 Task: Look for space in Arris, Algeria from 2nd June, 2023 to 15th June, 2023 for 2 adults and 1 pet in price range Rs.10000 to Rs.15000. Place can be entire place with 1  bedroom having 1 bed and 1 bathroom. Property type can be house, flat, hotel. Booking option can be shelf check-in. Required host language is .
Action: Mouse moved to (389, 79)
Screenshot: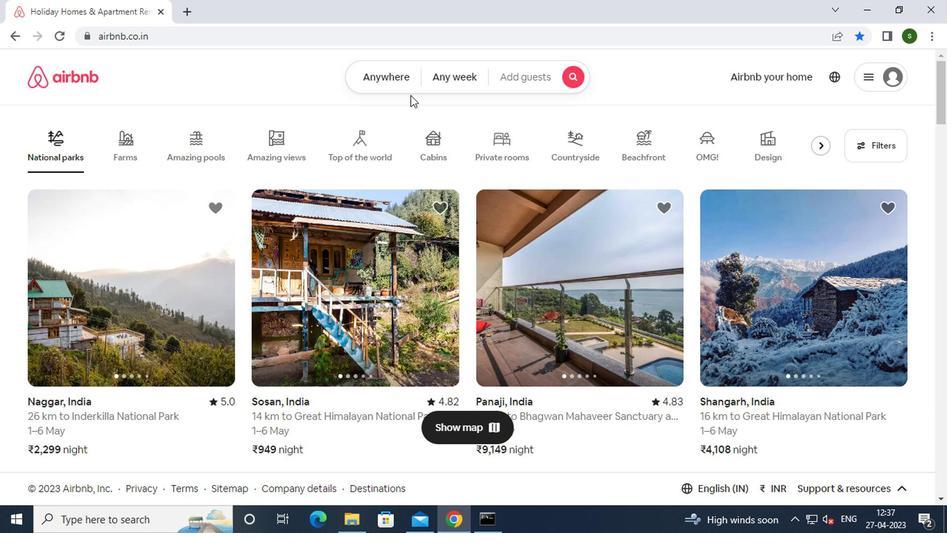 
Action: Mouse pressed left at (389, 79)
Screenshot: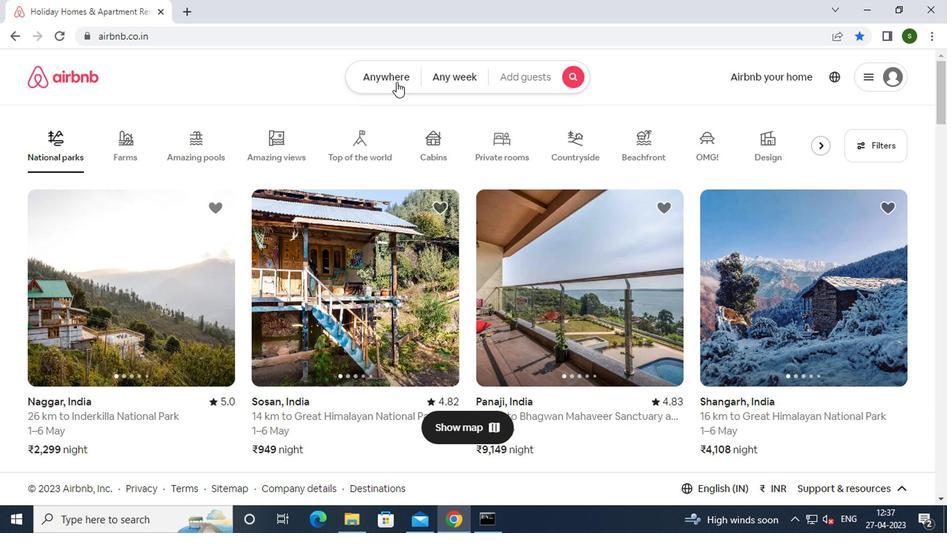 
Action: Mouse moved to (306, 137)
Screenshot: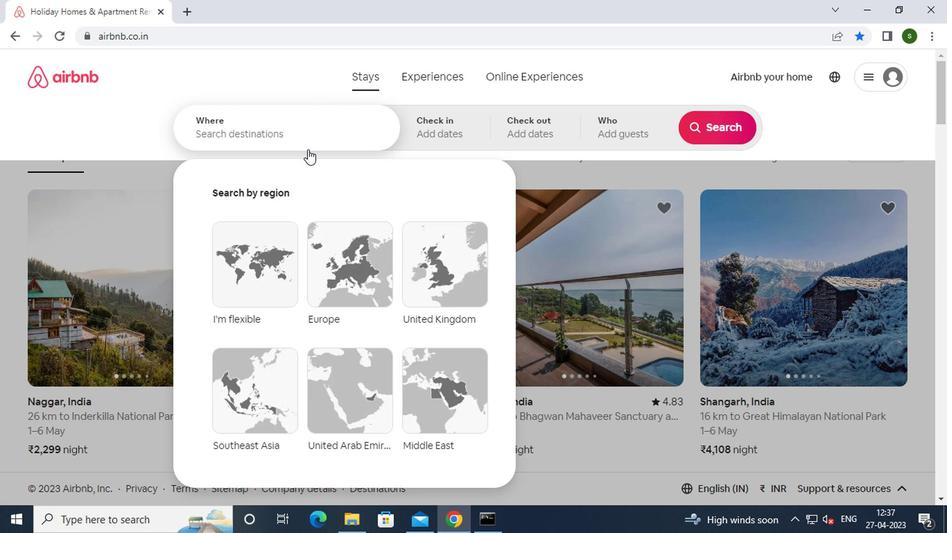 
Action: Mouse pressed left at (306, 137)
Screenshot: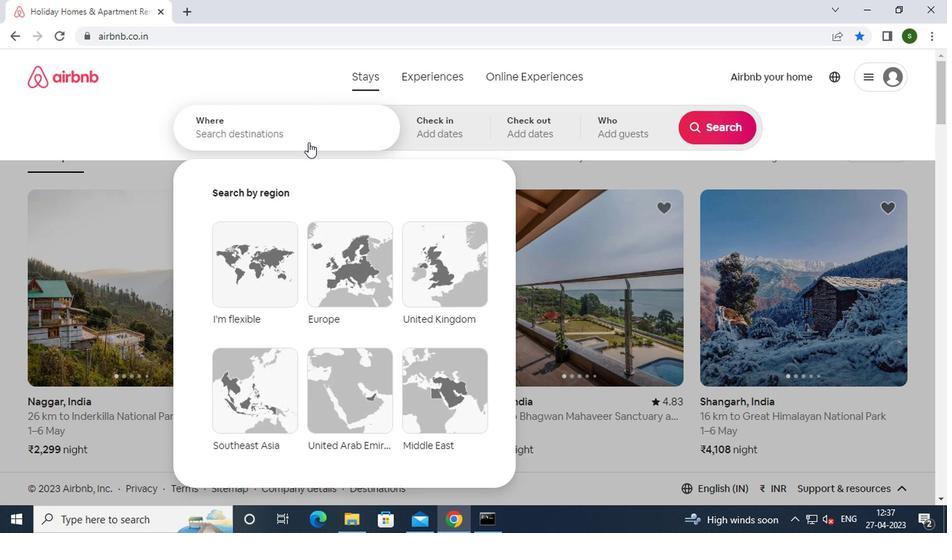 
Action: Key pressed a<Key.caps_lock>rris,
Screenshot: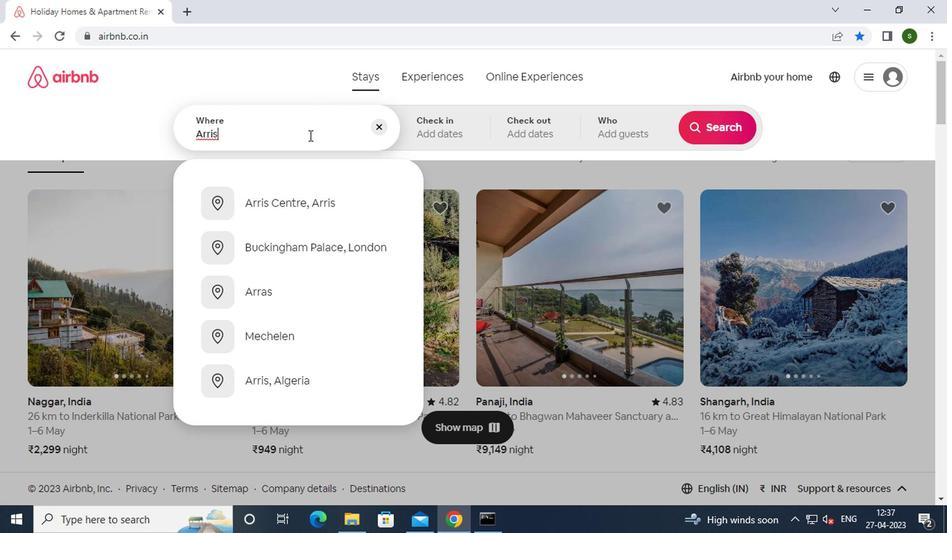 
Action: Mouse moved to (307, 201)
Screenshot: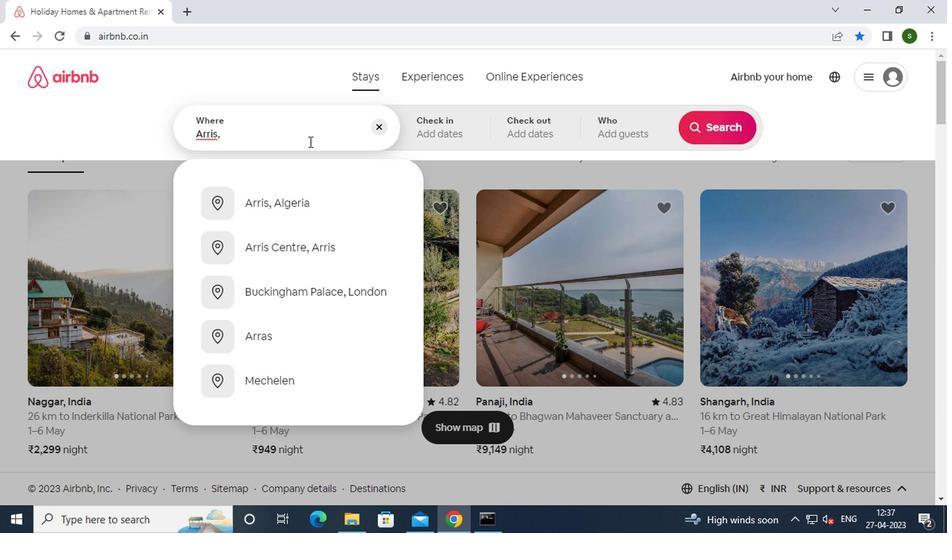 
Action: Mouse pressed left at (307, 201)
Screenshot: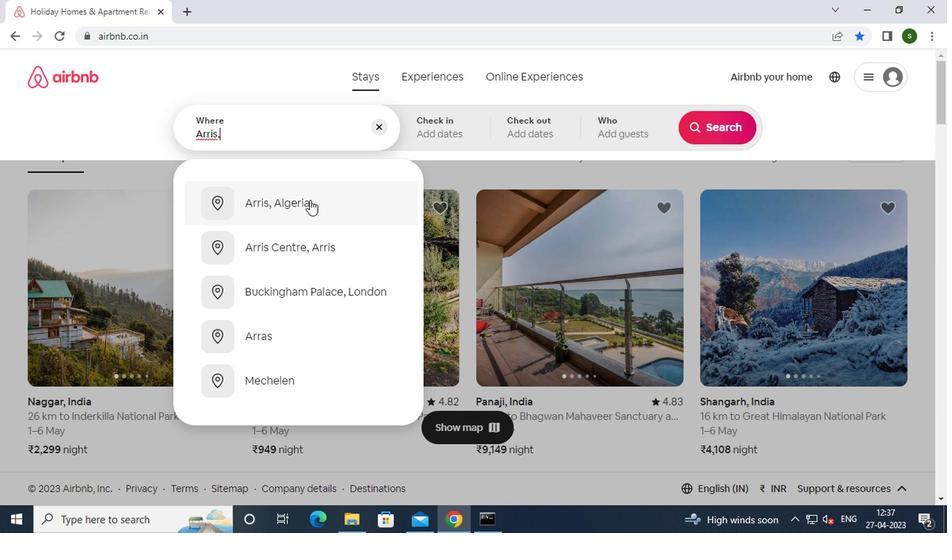
Action: Mouse moved to (705, 246)
Screenshot: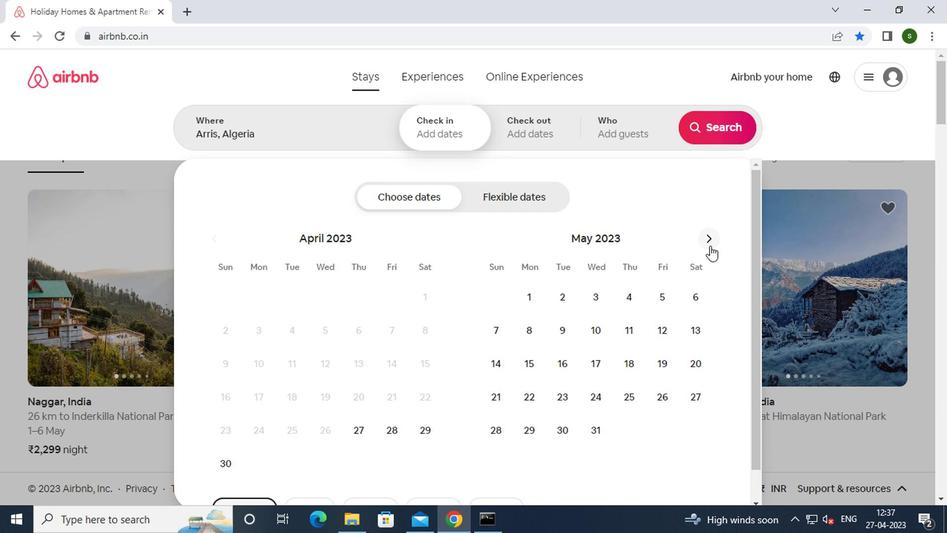 
Action: Mouse pressed left at (705, 246)
Screenshot: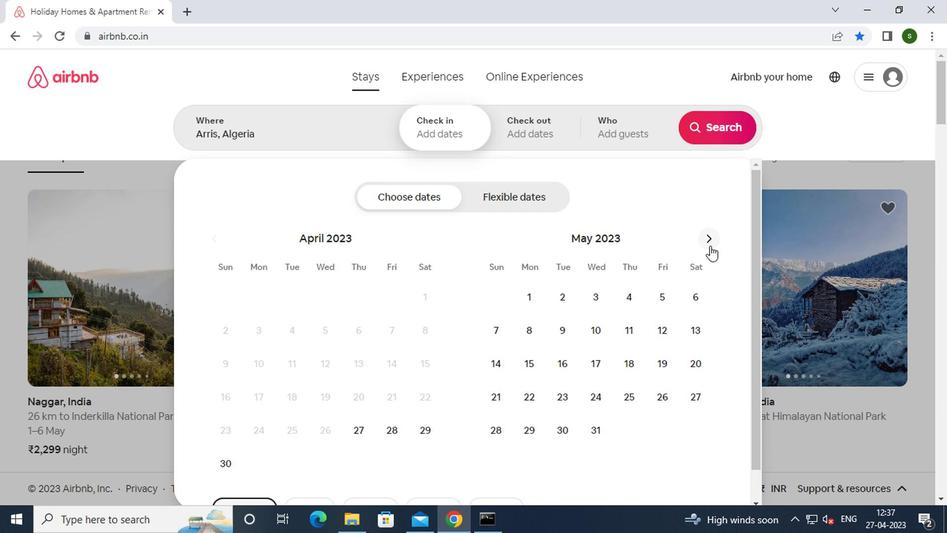 
Action: Mouse moved to (654, 295)
Screenshot: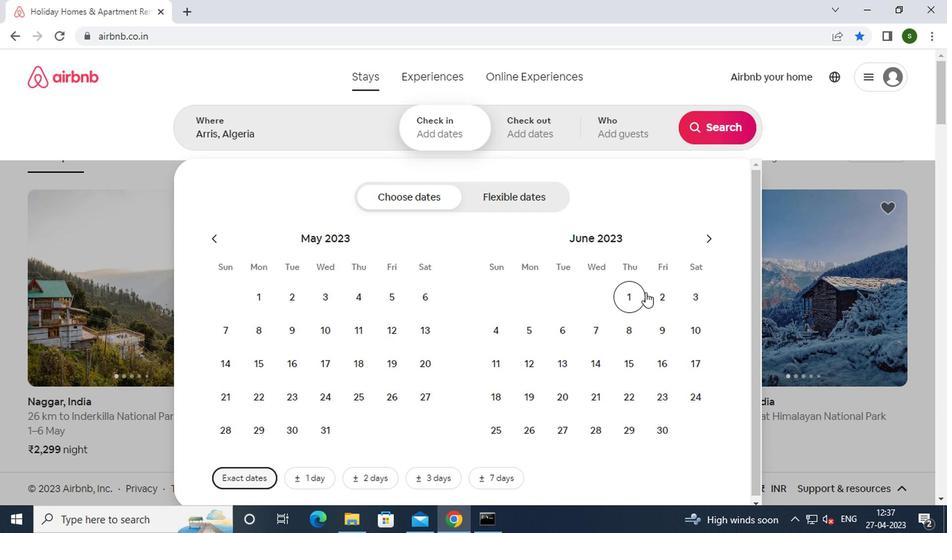 
Action: Mouse pressed left at (654, 295)
Screenshot: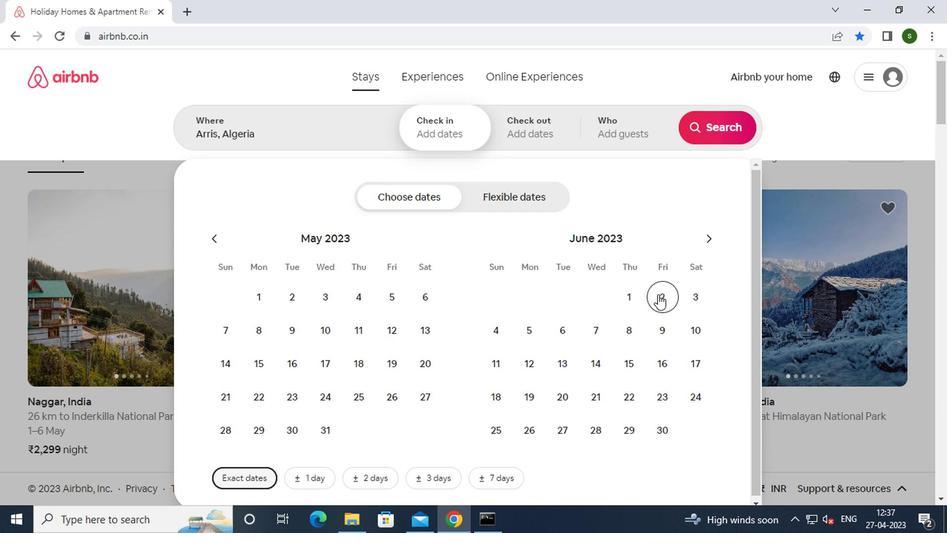
Action: Mouse moved to (614, 358)
Screenshot: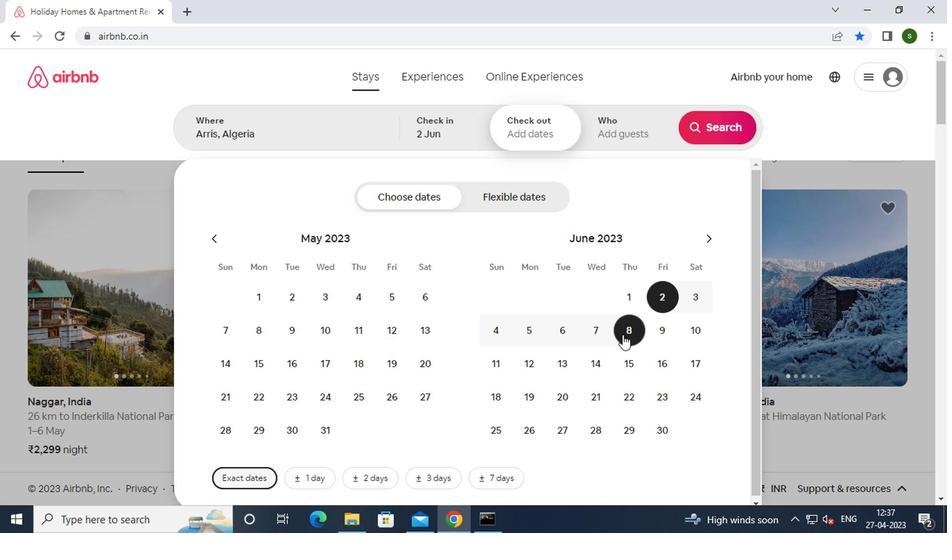 
Action: Mouse pressed left at (614, 358)
Screenshot: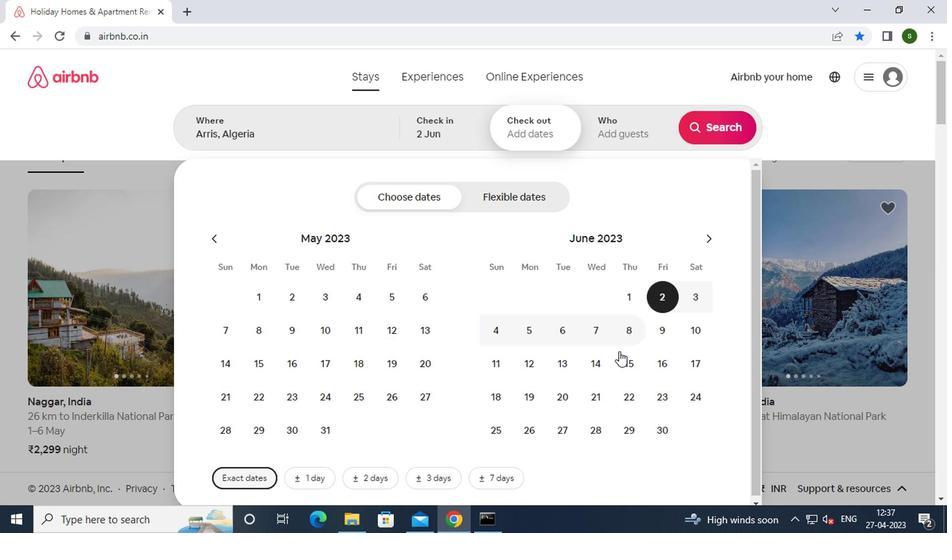 
Action: Mouse moved to (617, 139)
Screenshot: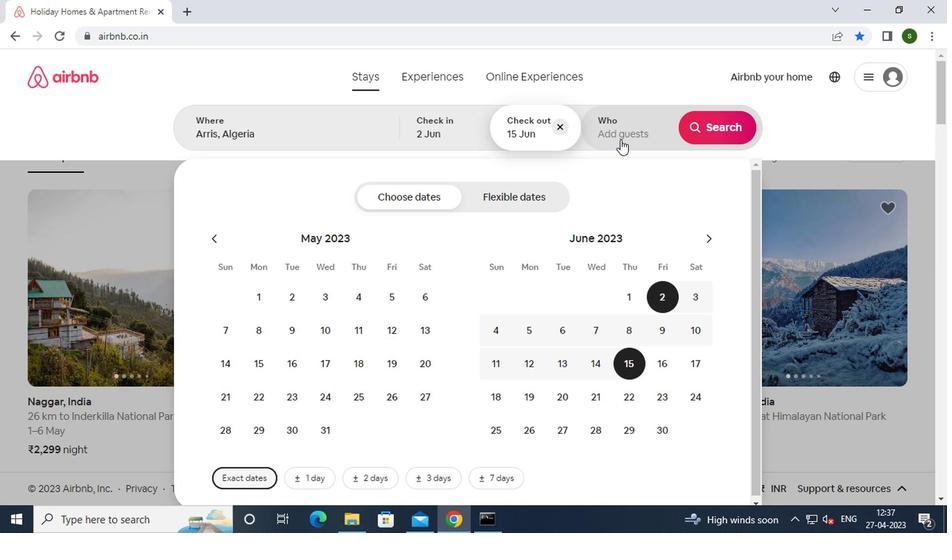 
Action: Mouse pressed left at (617, 139)
Screenshot: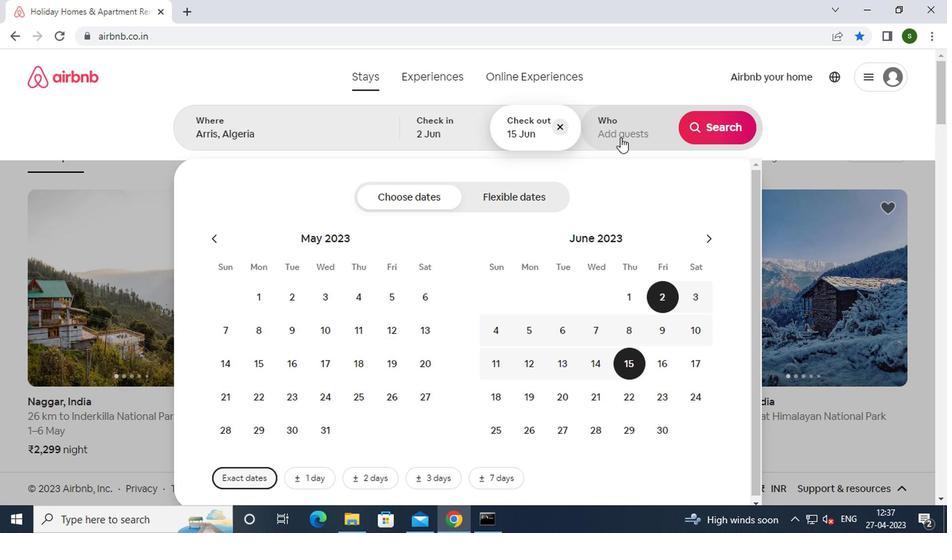 
Action: Mouse moved to (710, 195)
Screenshot: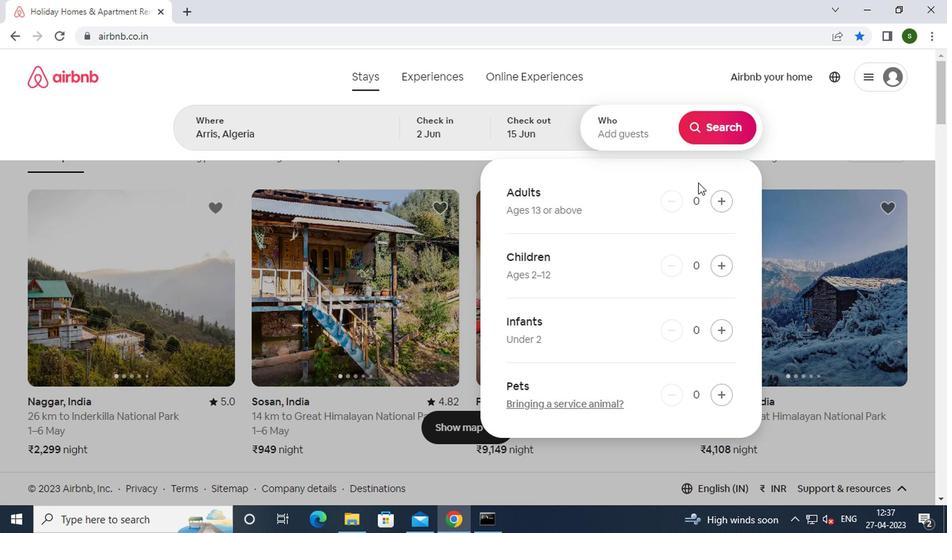 
Action: Mouse pressed left at (710, 195)
Screenshot: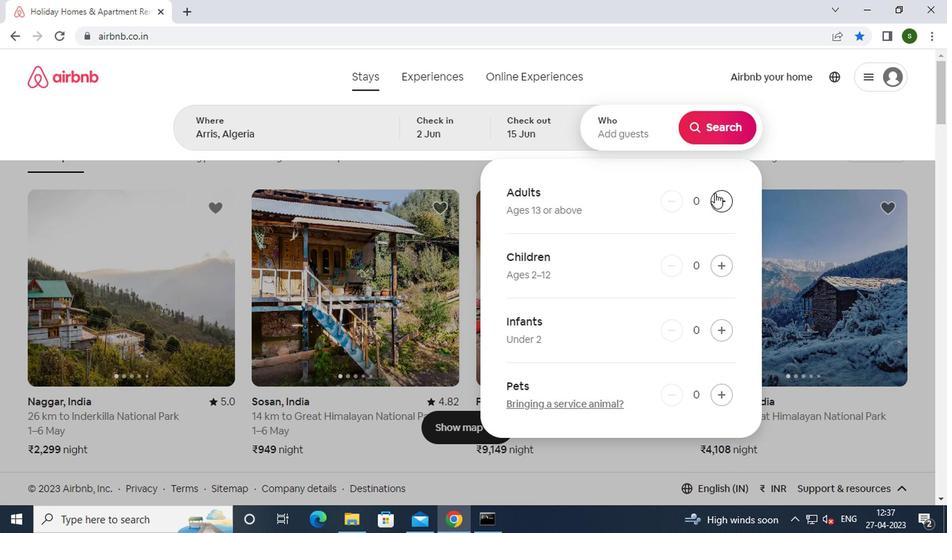 
Action: Mouse pressed left at (710, 195)
Screenshot: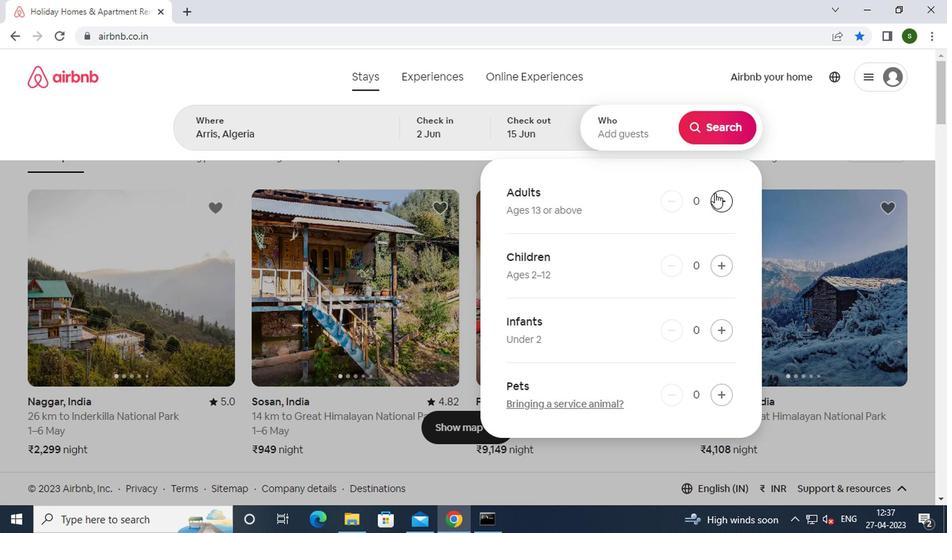
Action: Mouse moved to (719, 392)
Screenshot: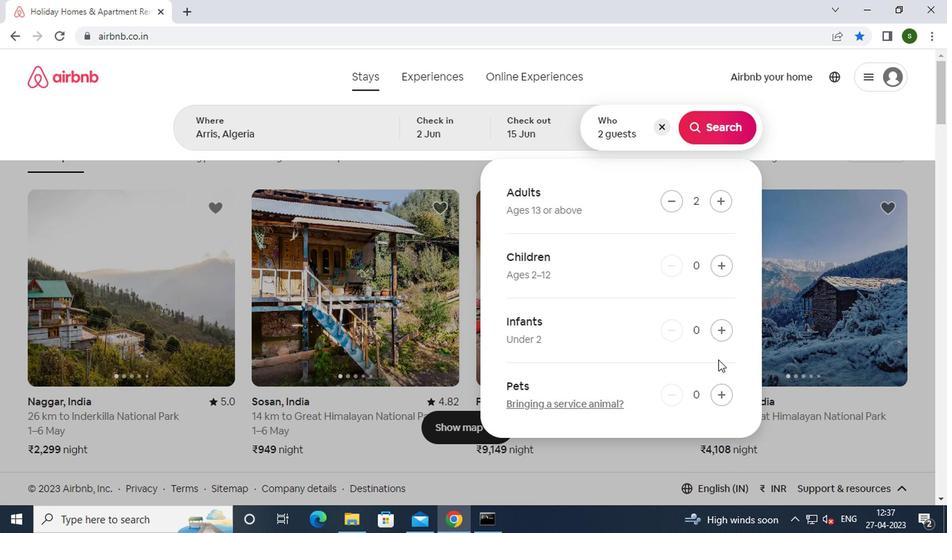 
Action: Mouse pressed left at (719, 392)
Screenshot: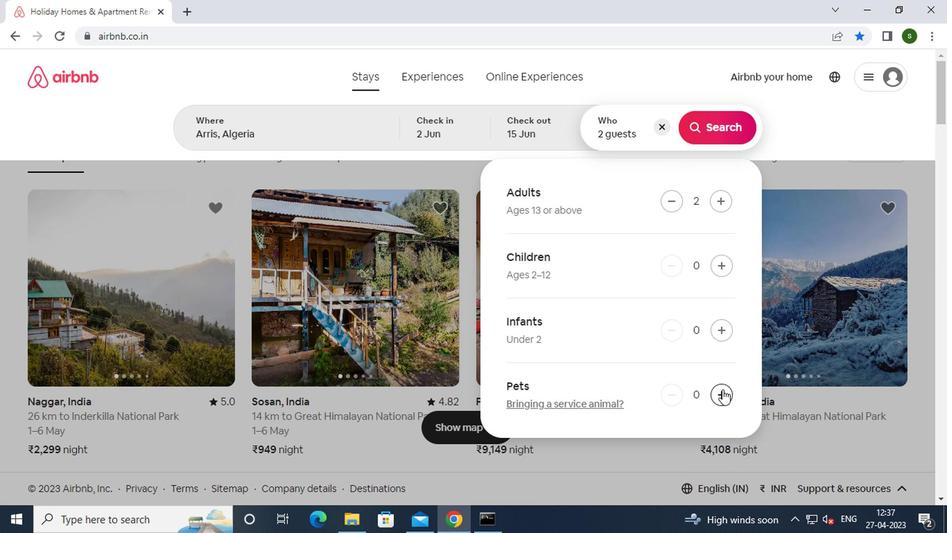 
Action: Mouse moved to (707, 123)
Screenshot: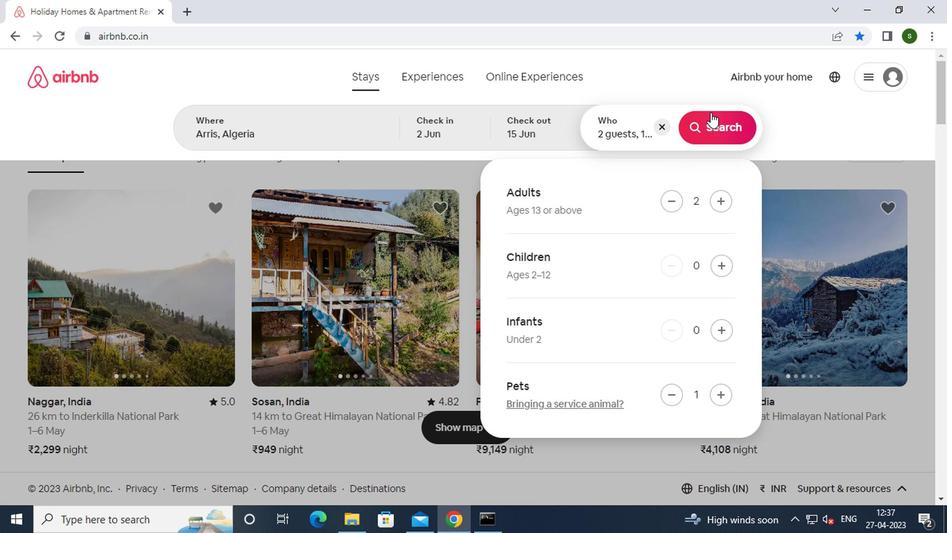 
Action: Mouse pressed left at (707, 123)
Screenshot: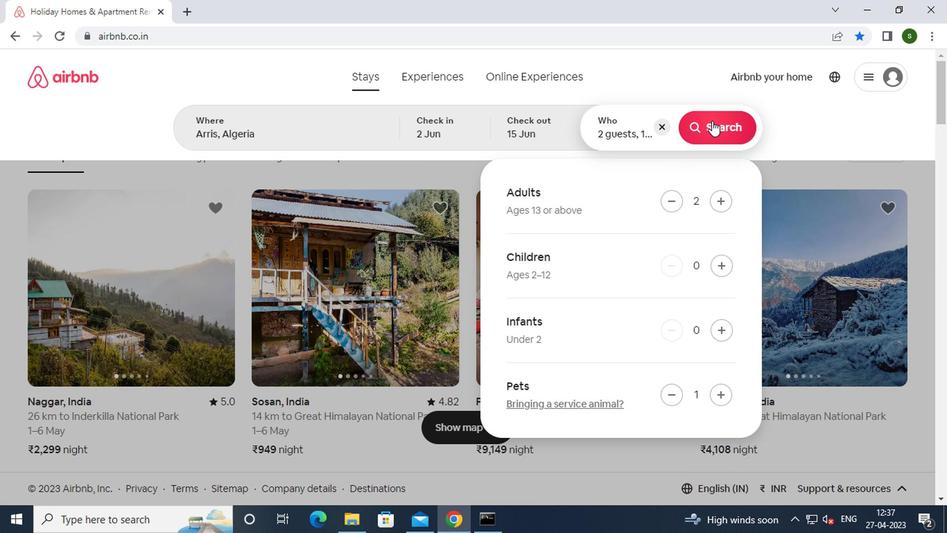 
Action: Mouse moved to (863, 136)
Screenshot: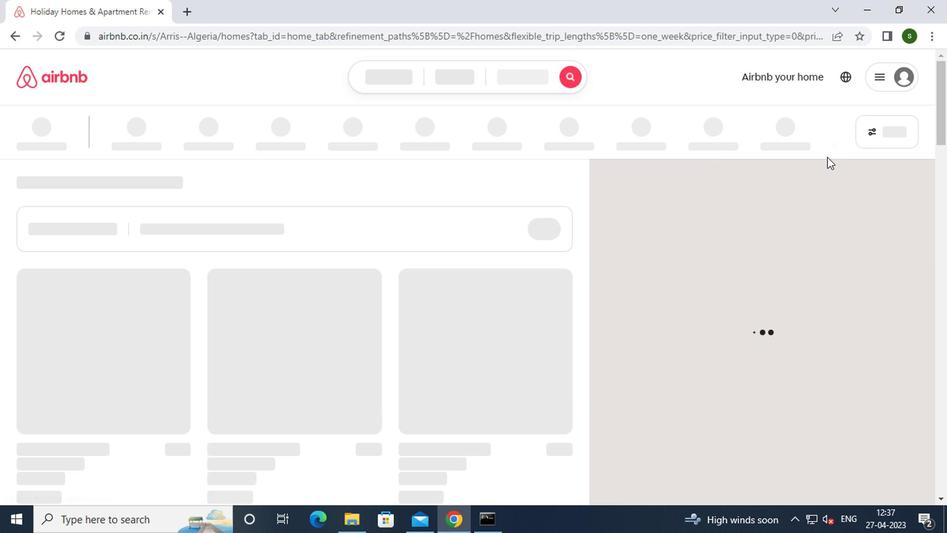 
Action: Mouse pressed left at (863, 136)
Screenshot: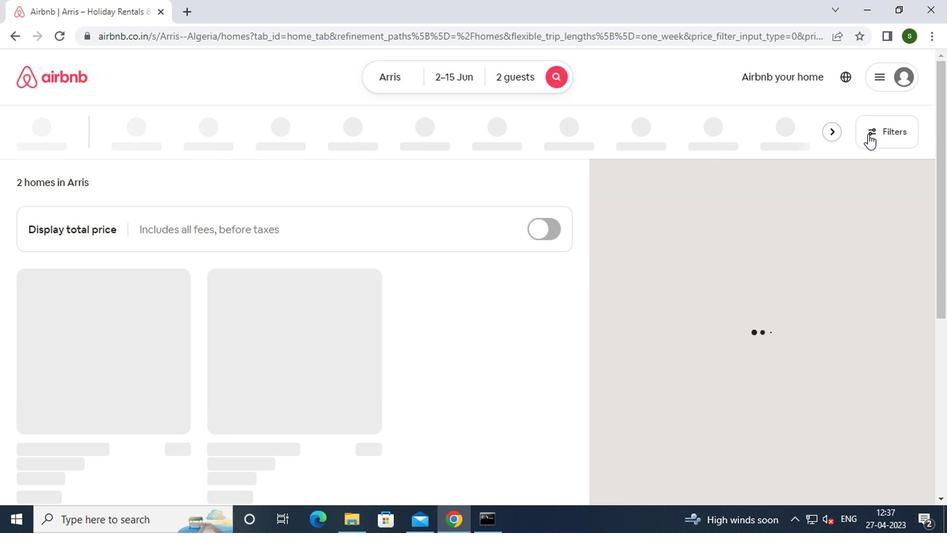 
Action: Mouse moved to (389, 302)
Screenshot: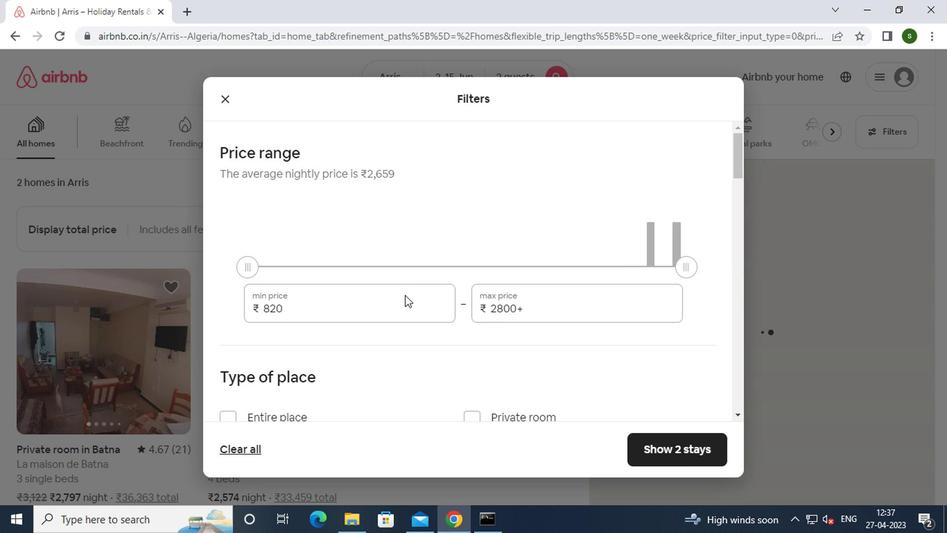 
Action: Mouse pressed left at (389, 302)
Screenshot: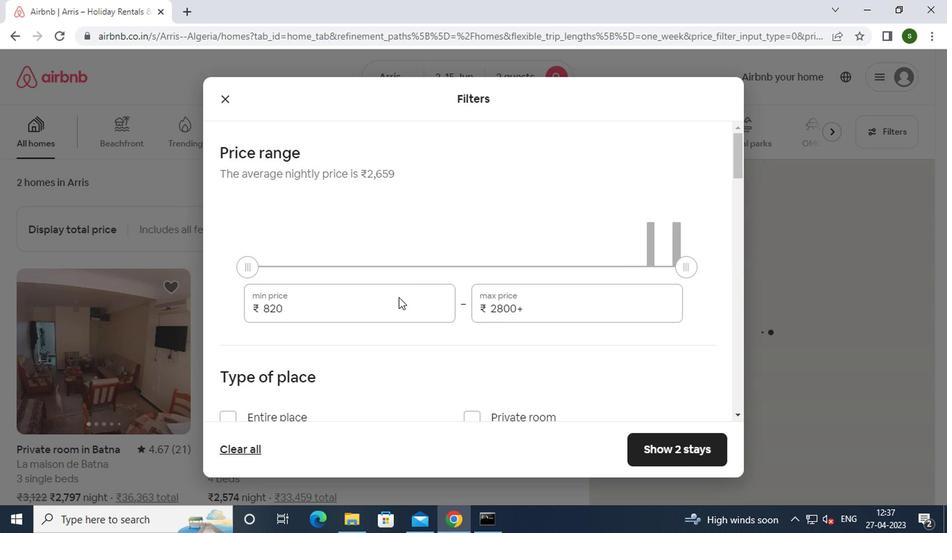 
Action: Mouse moved to (385, 301)
Screenshot: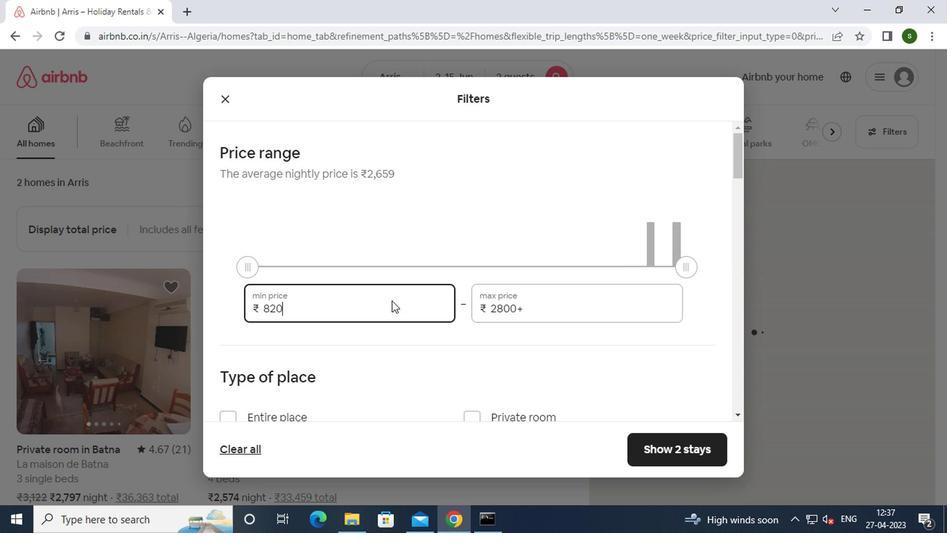 
Action: Key pressed <Key.backspace><Key.backspace><Key.backspace><Key.backspace>10000
Screenshot: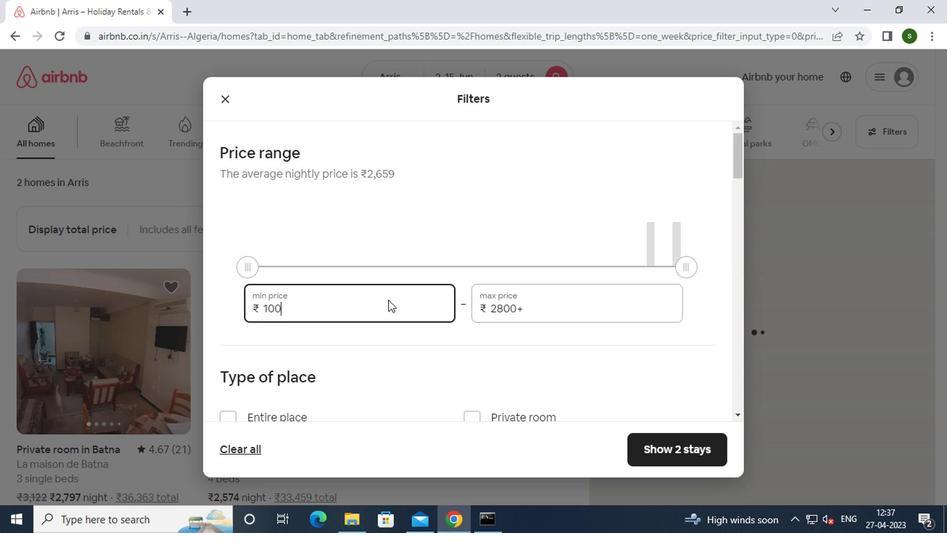 
Action: Mouse moved to (545, 313)
Screenshot: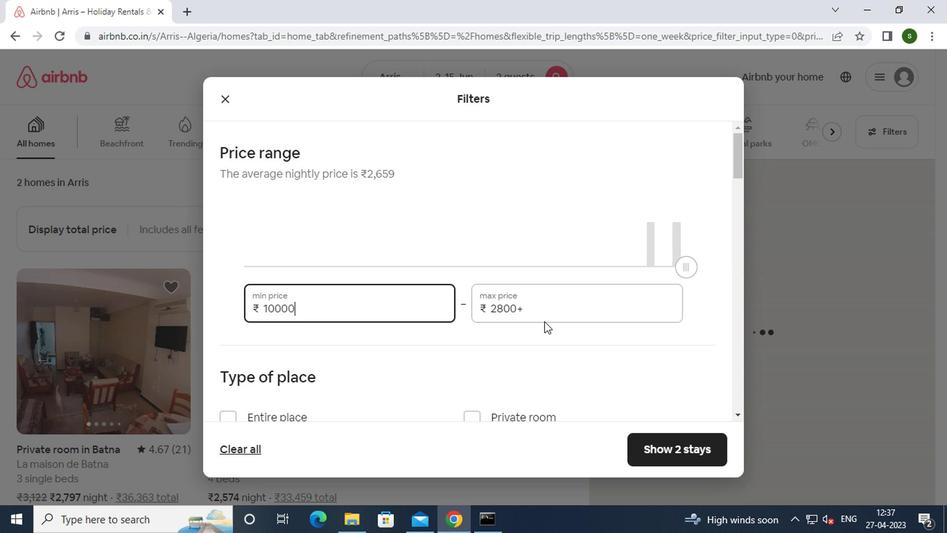 
Action: Mouse pressed left at (545, 313)
Screenshot: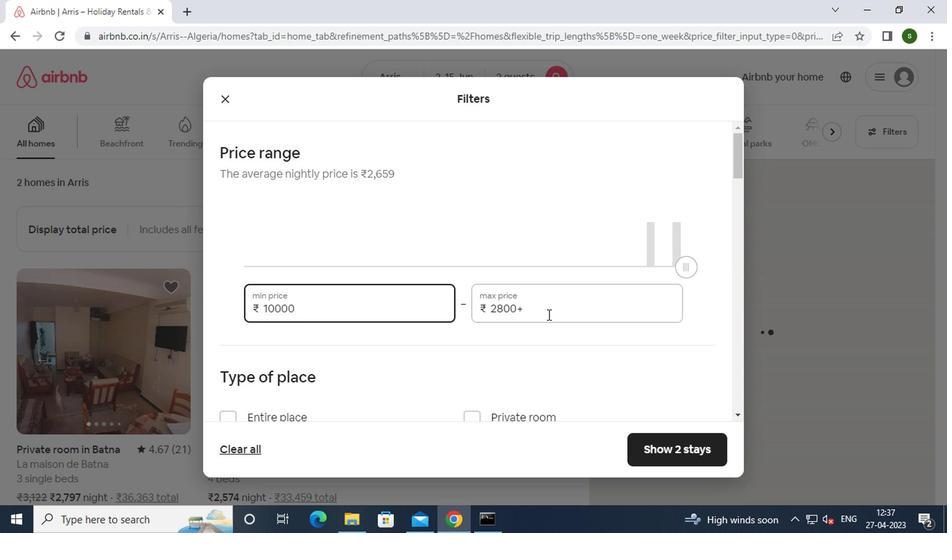 
Action: Key pressed <Key.backspace><Key.backspace><Key.backspace><Key.backspace><Key.backspace><Key.backspace><Key.backspace><Key.backspace><Key.backspace><Key.backspace><Key.backspace><Key.backspace>15000
Screenshot: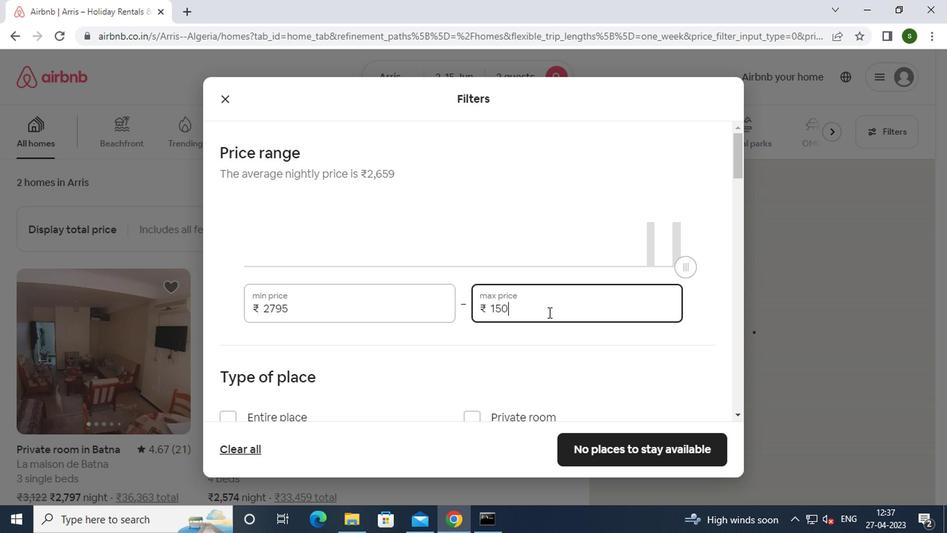 
Action: Mouse moved to (423, 314)
Screenshot: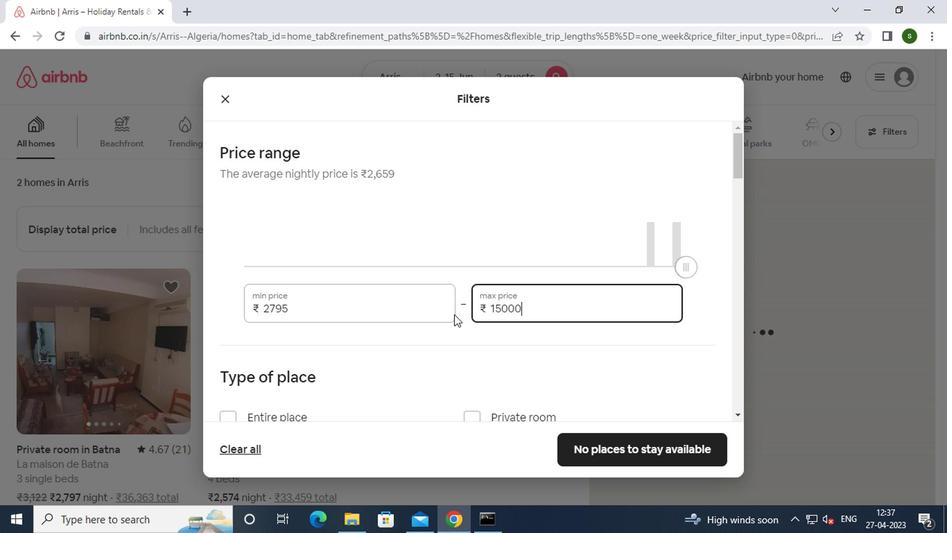 
Action: Mouse scrolled (423, 314) with delta (0, 0)
Screenshot: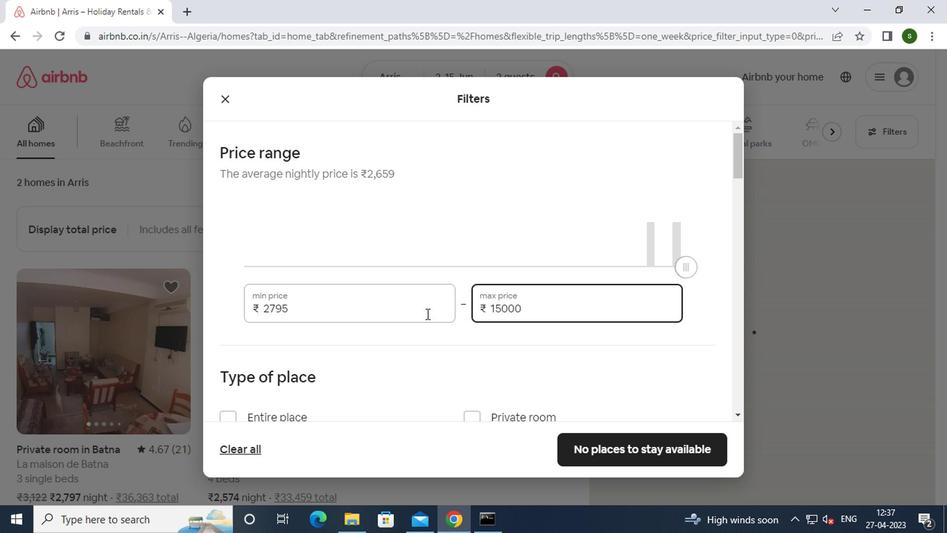 
Action: Mouse scrolled (423, 314) with delta (0, 0)
Screenshot: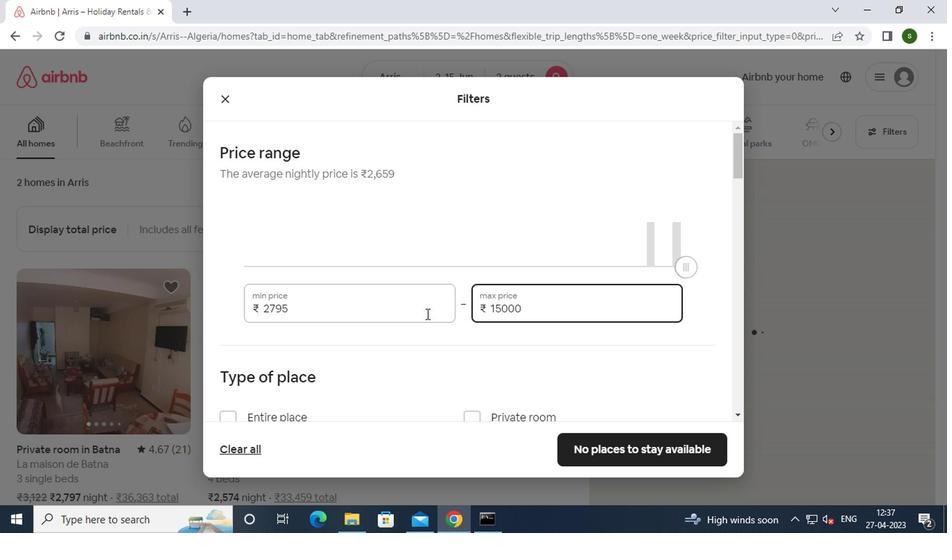 
Action: Mouse moved to (261, 276)
Screenshot: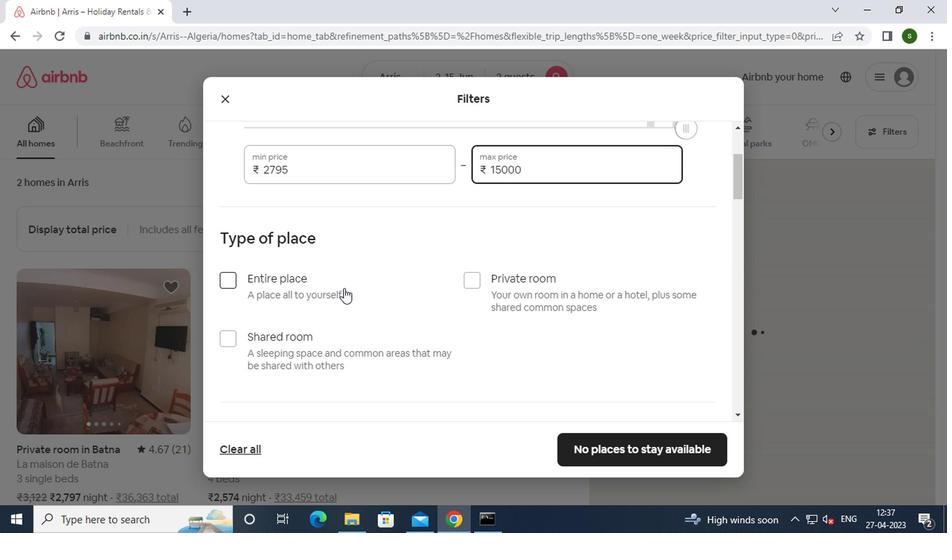 
Action: Mouse pressed left at (261, 276)
Screenshot: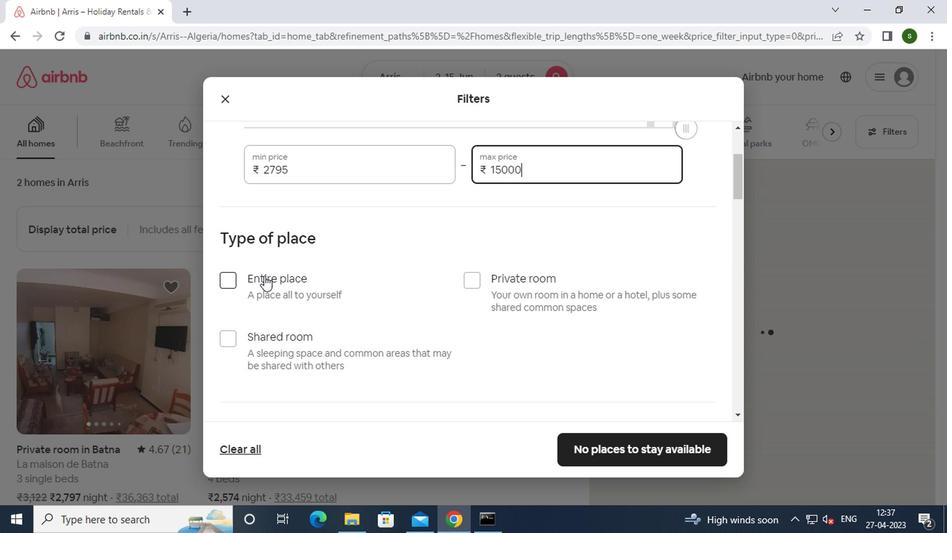 
Action: Mouse moved to (410, 281)
Screenshot: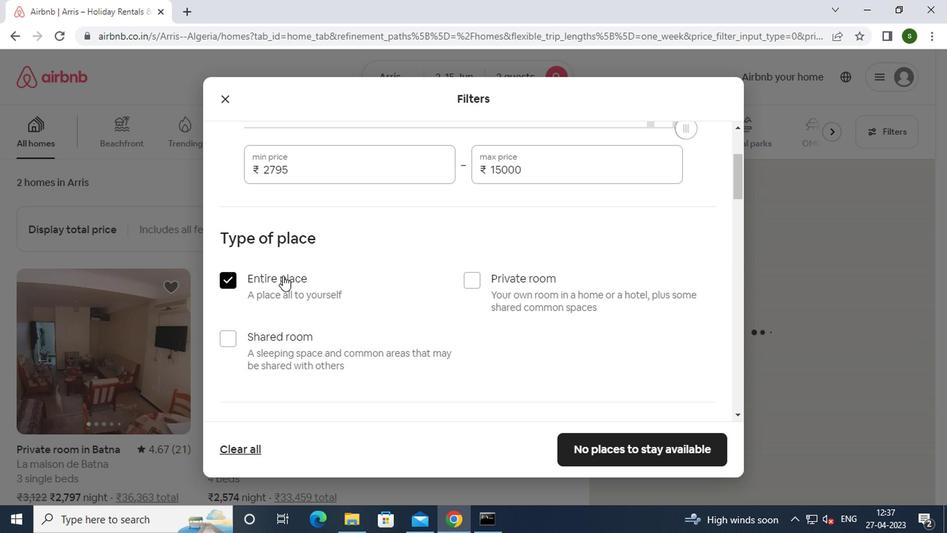 
Action: Mouse scrolled (410, 280) with delta (0, 0)
Screenshot: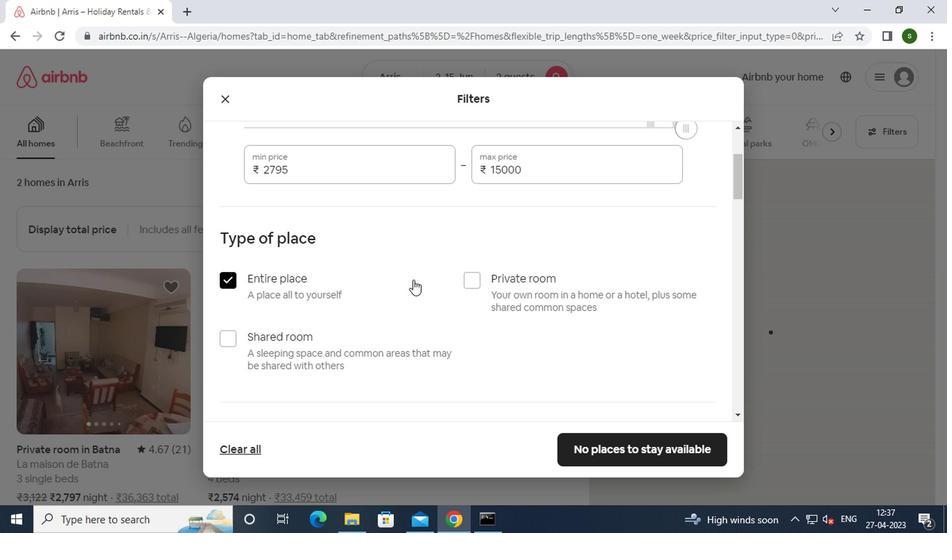 
Action: Mouse scrolled (410, 280) with delta (0, 0)
Screenshot: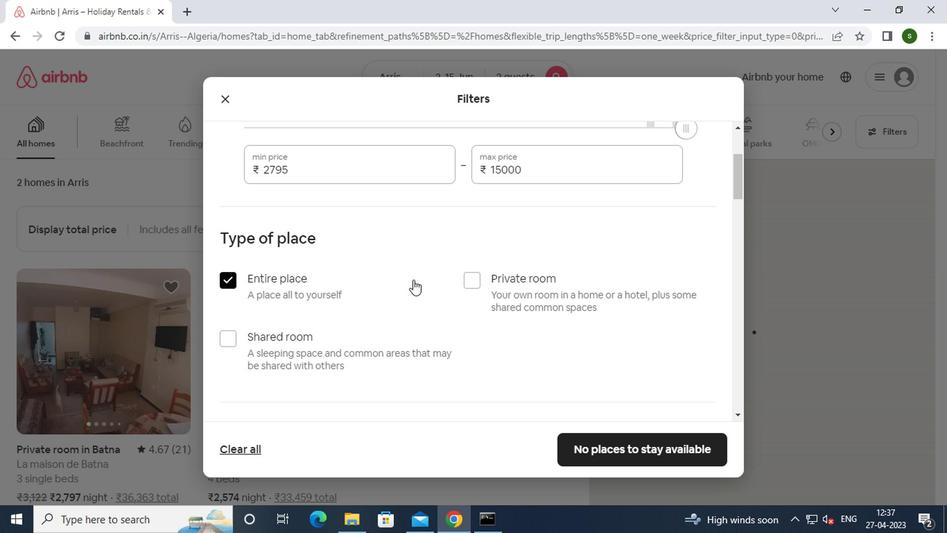 
Action: Mouse scrolled (410, 280) with delta (0, 0)
Screenshot: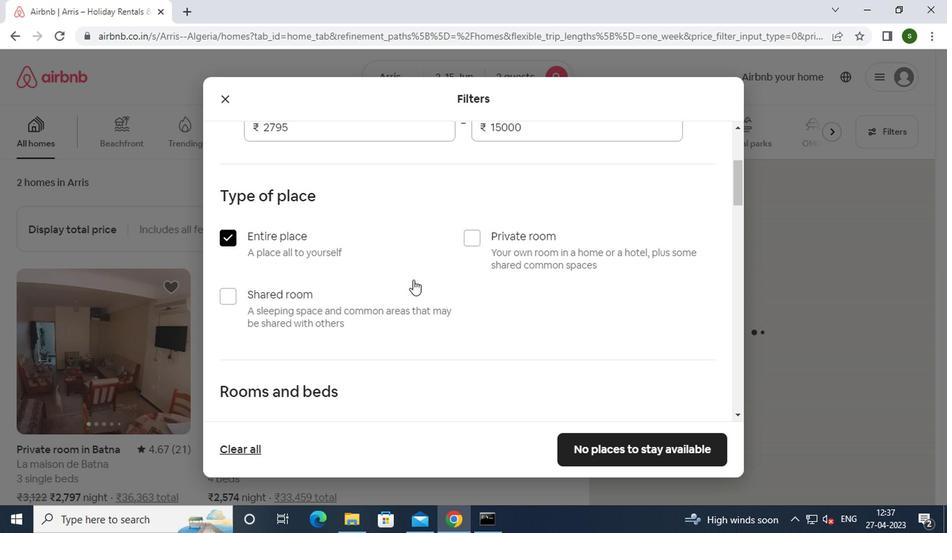 
Action: Mouse scrolled (410, 280) with delta (0, 0)
Screenshot: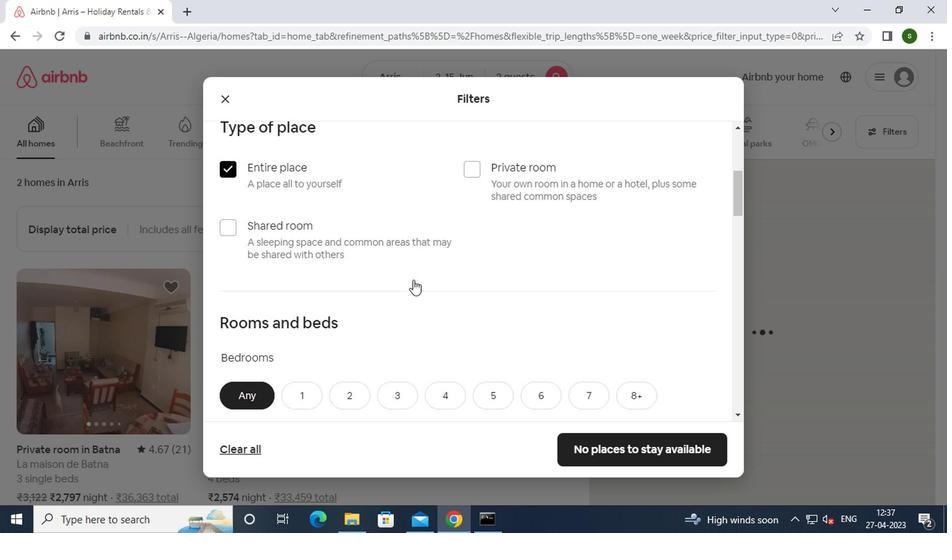 
Action: Mouse moved to (308, 230)
Screenshot: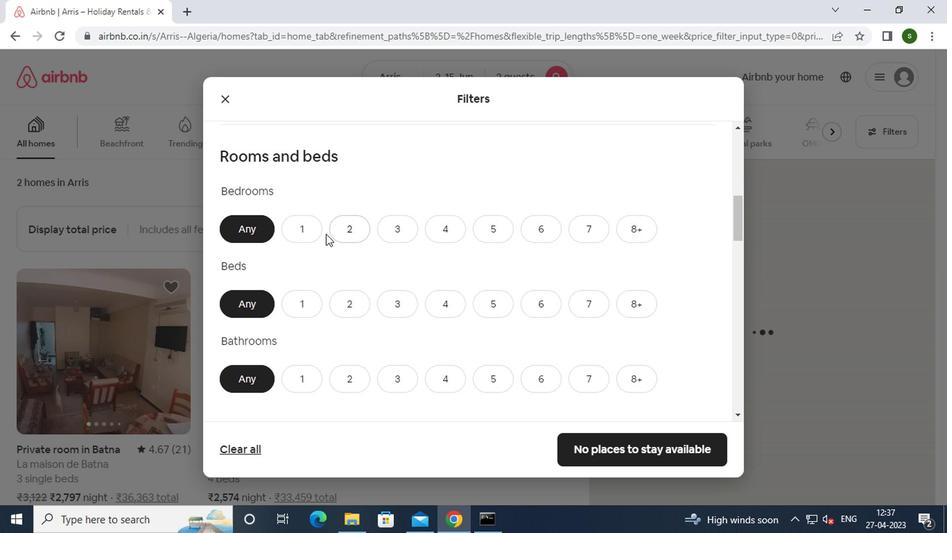 
Action: Mouse pressed left at (308, 230)
Screenshot: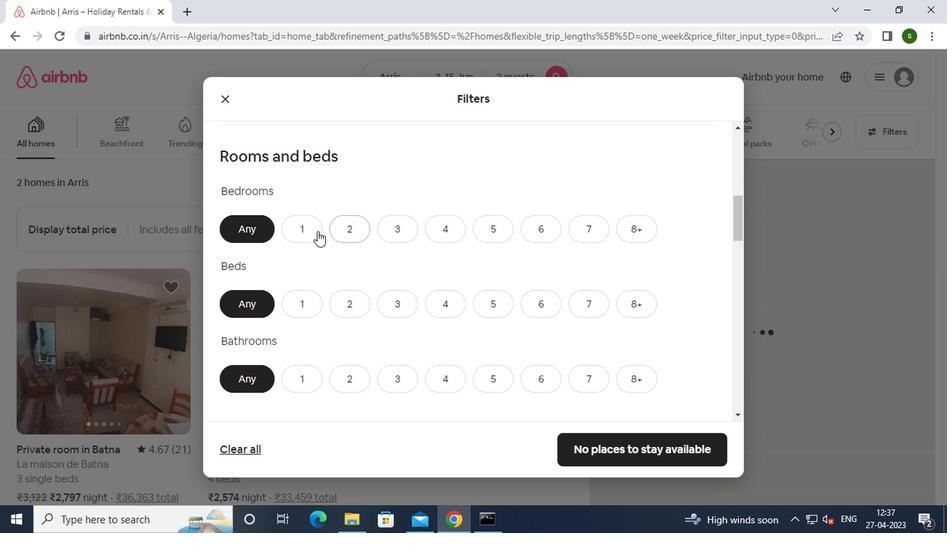 
Action: Mouse moved to (293, 306)
Screenshot: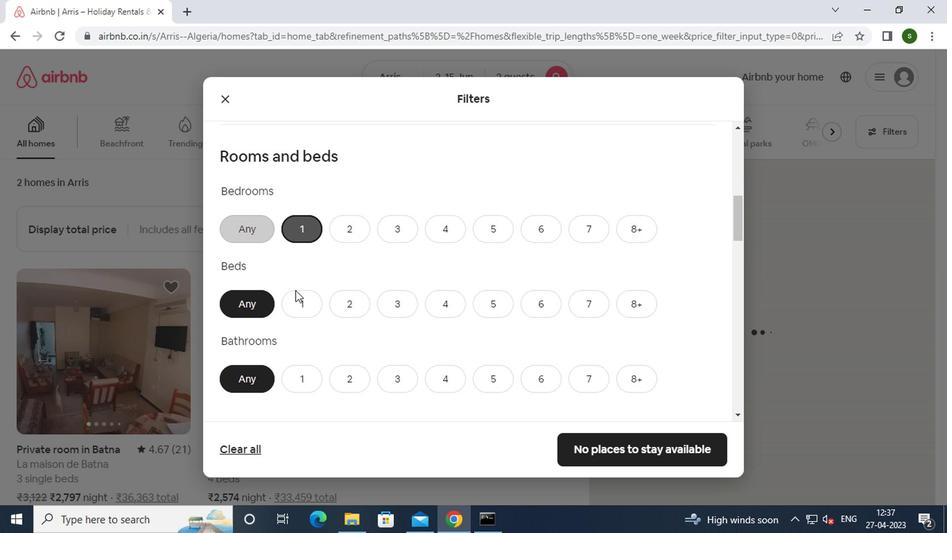 
Action: Mouse pressed left at (293, 306)
Screenshot: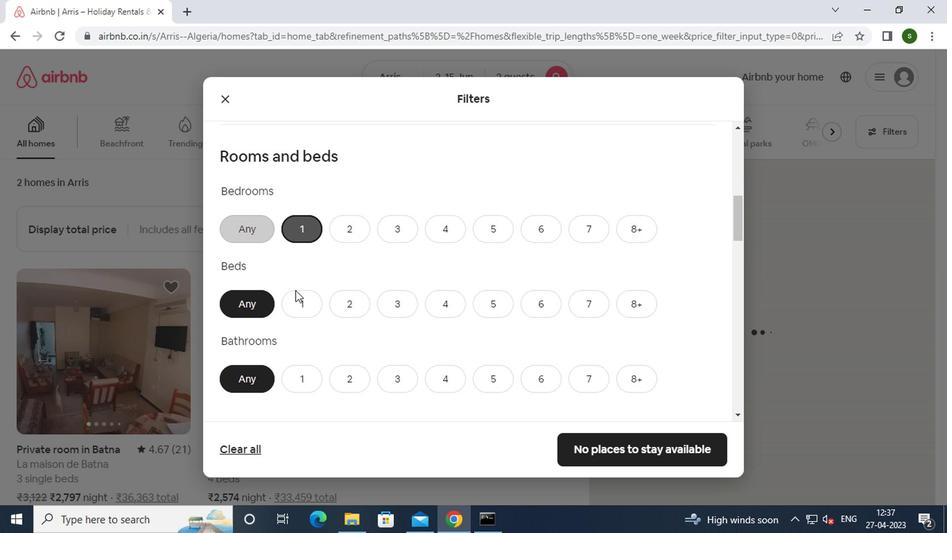 
Action: Mouse moved to (302, 376)
Screenshot: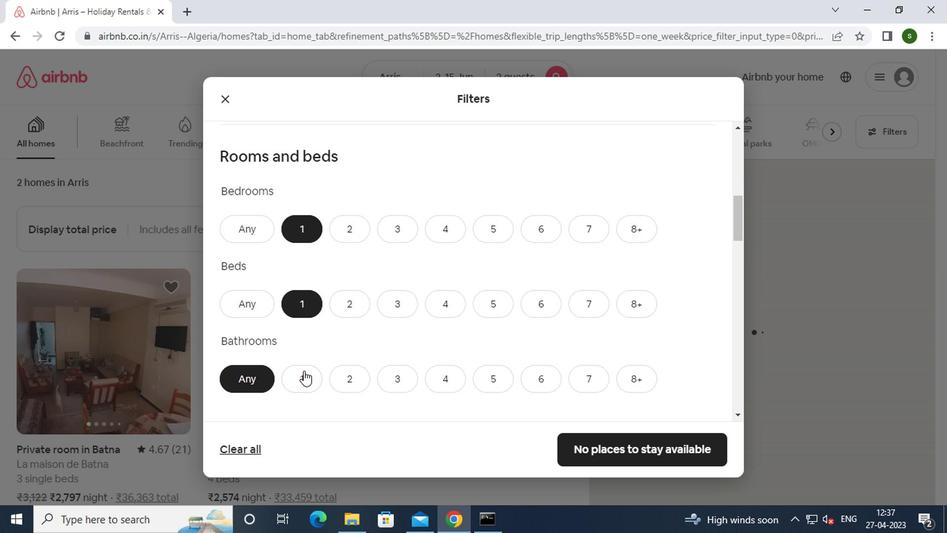 
Action: Mouse pressed left at (302, 376)
Screenshot: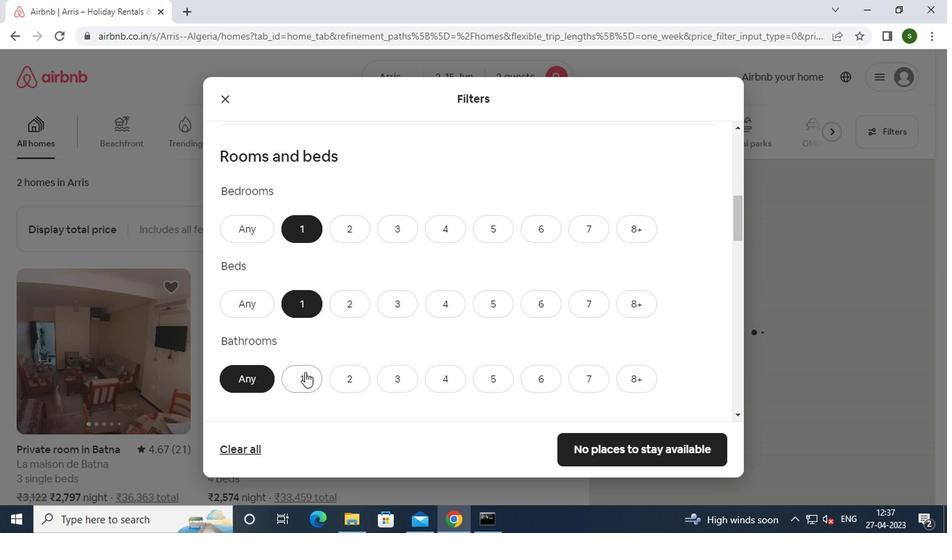 
Action: Mouse moved to (472, 302)
Screenshot: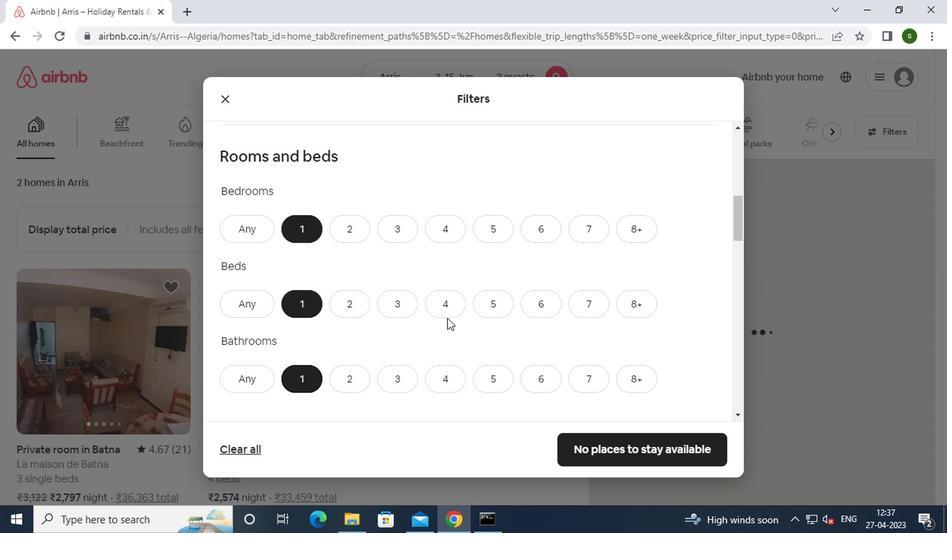 
Action: Mouse scrolled (472, 301) with delta (0, 0)
Screenshot: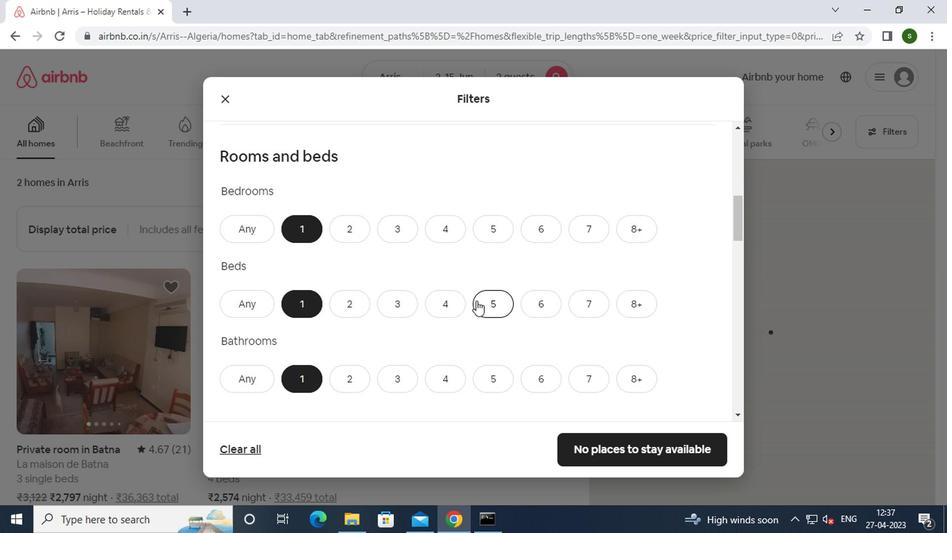 
Action: Mouse scrolled (472, 301) with delta (0, 0)
Screenshot: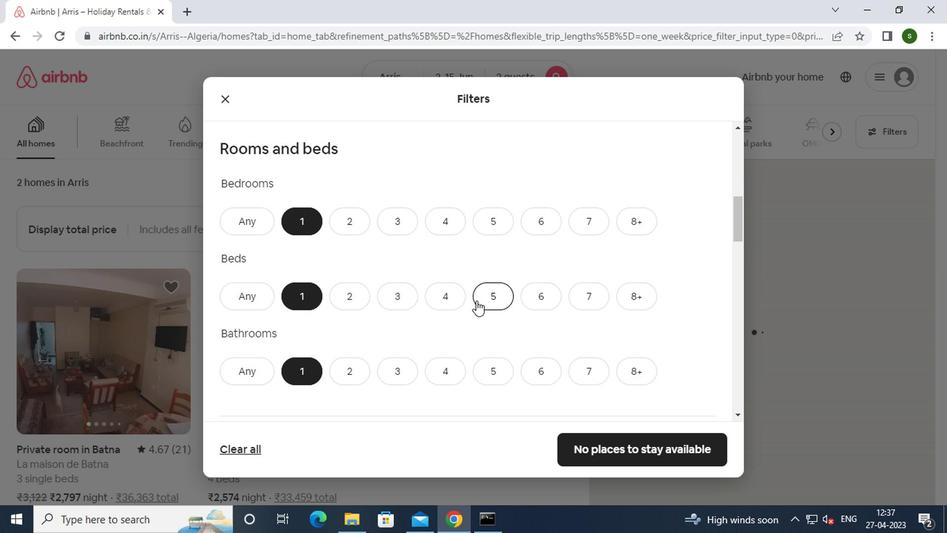 
Action: Mouse moved to (269, 374)
Screenshot: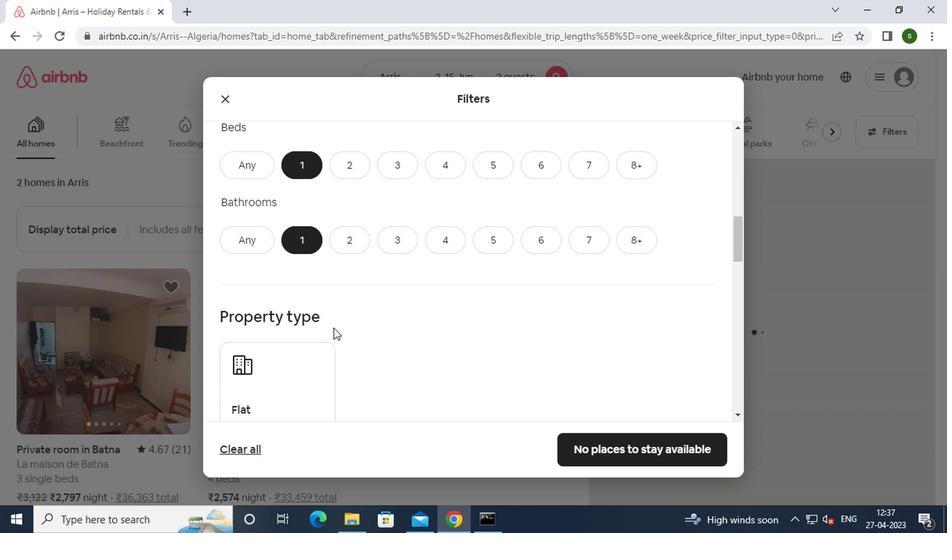 
Action: Mouse pressed left at (269, 374)
Screenshot: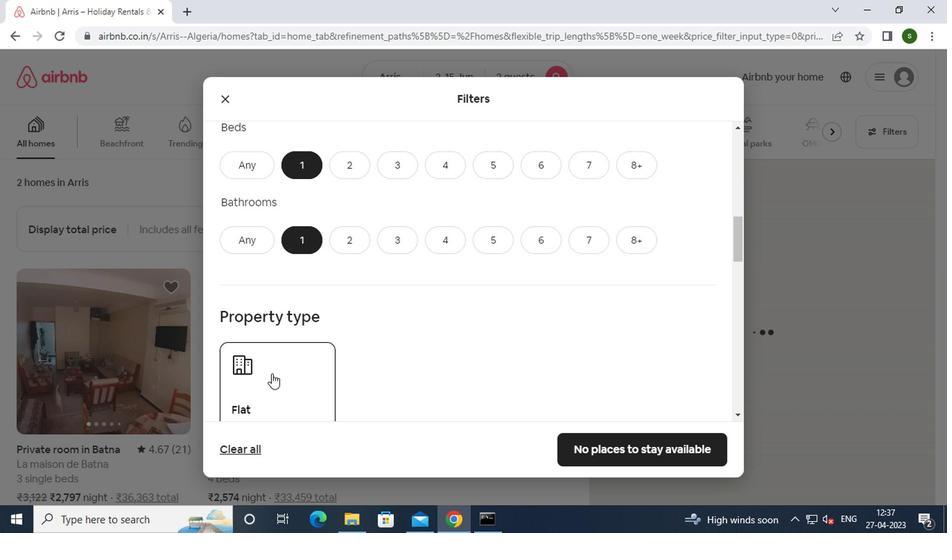
Action: Mouse moved to (467, 335)
Screenshot: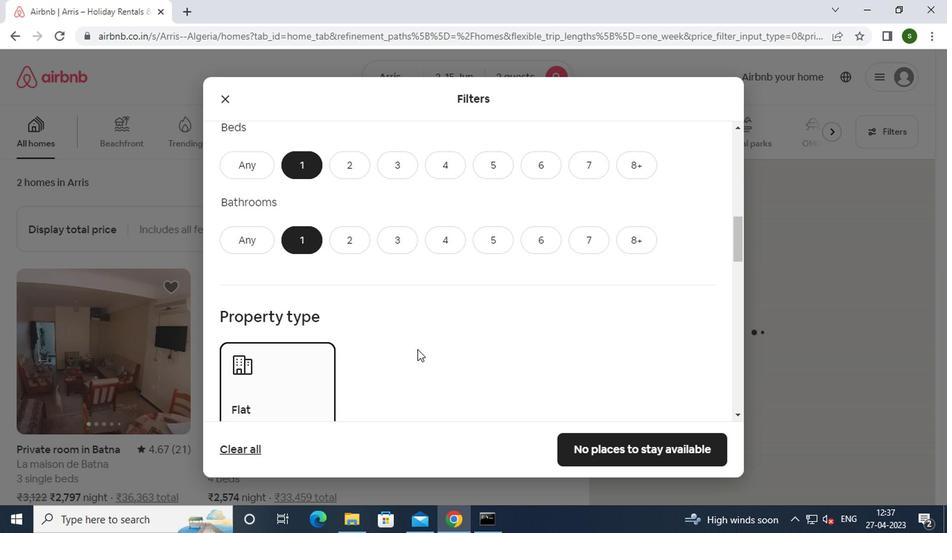 
Action: Mouse scrolled (467, 334) with delta (0, 0)
Screenshot: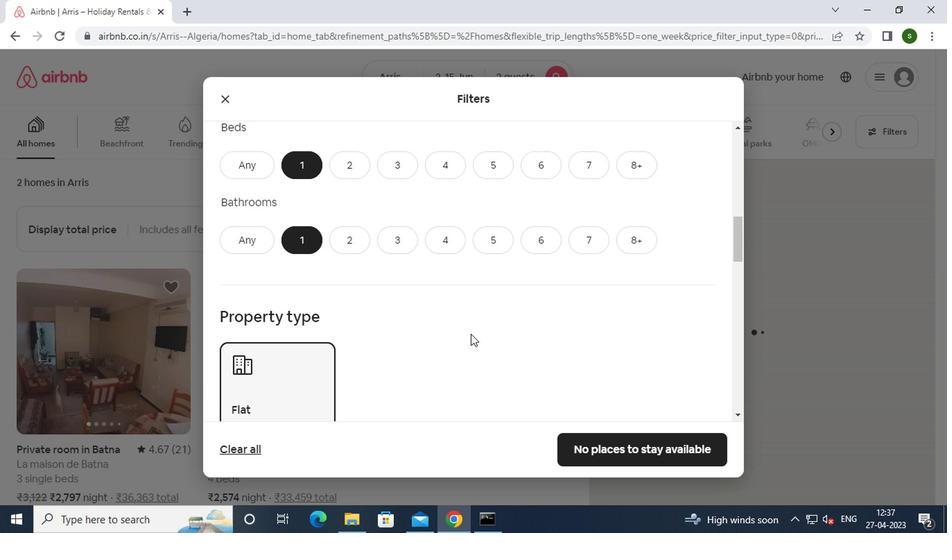 
Action: Mouse scrolled (467, 334) with delta (0, 0)
Screenshot: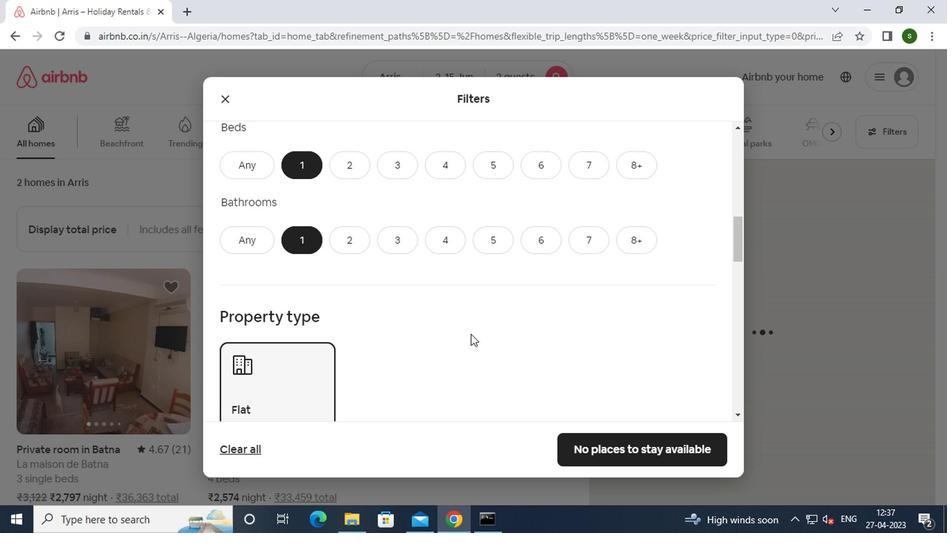 
Action: Mouse scrolled (467, 334) with delta (0, 0)
Screenshot: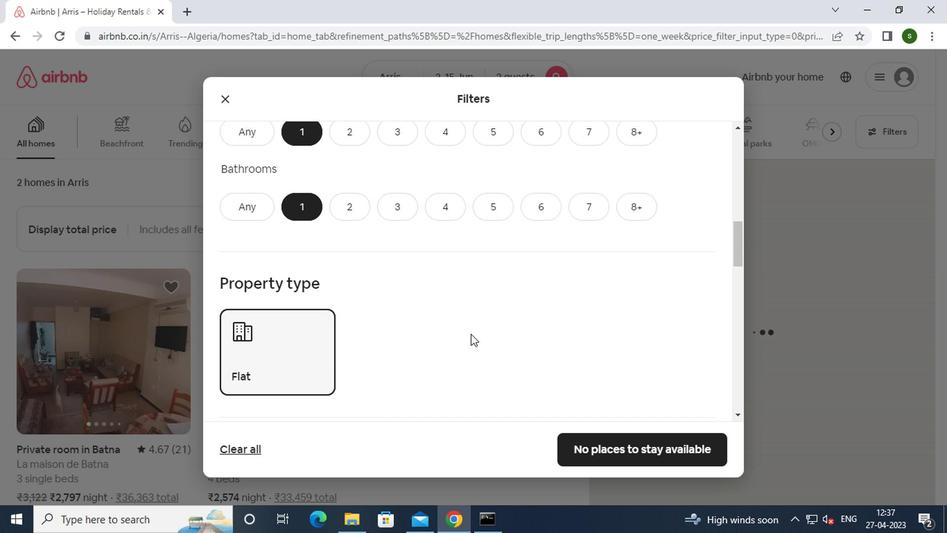 
Action: Mouse scrolled (467, 334) with delta (0, 0)
Screenshot: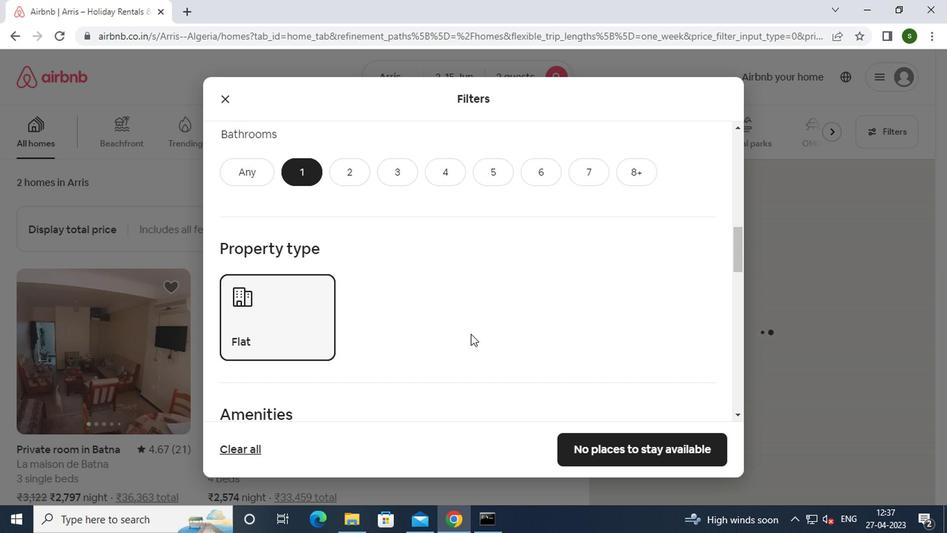 
Action: Mouse scrolled (467, 334) with delta (0, 0)
Screenshot: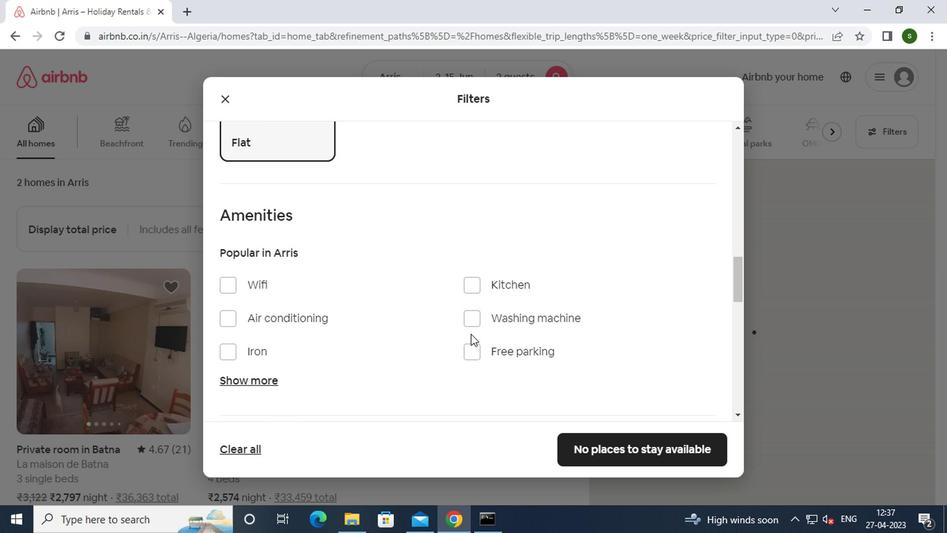 
Action: Mouse scrolled (467, 334) with delta (0, 0)
Screenshot: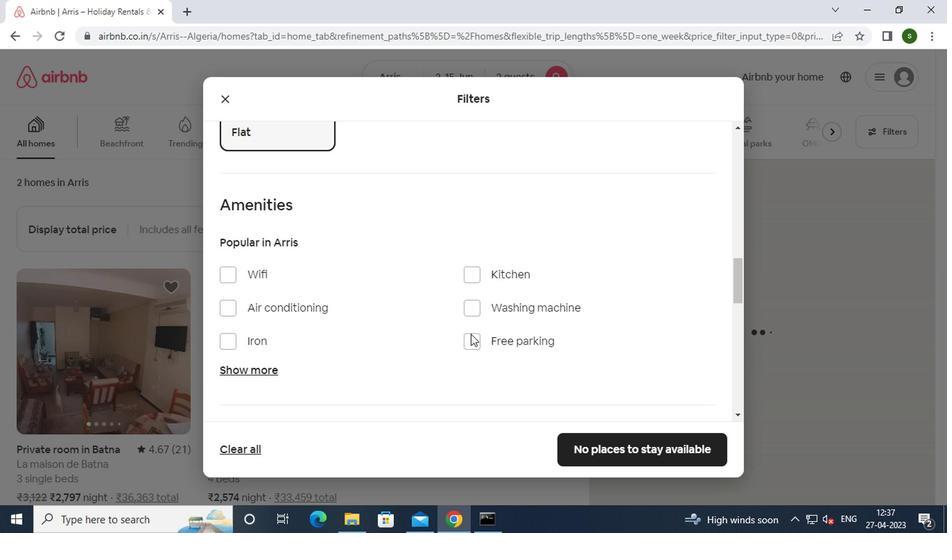 
Action: Mouse scrolled (467, 334) with delta (0, 0)
Screenshot: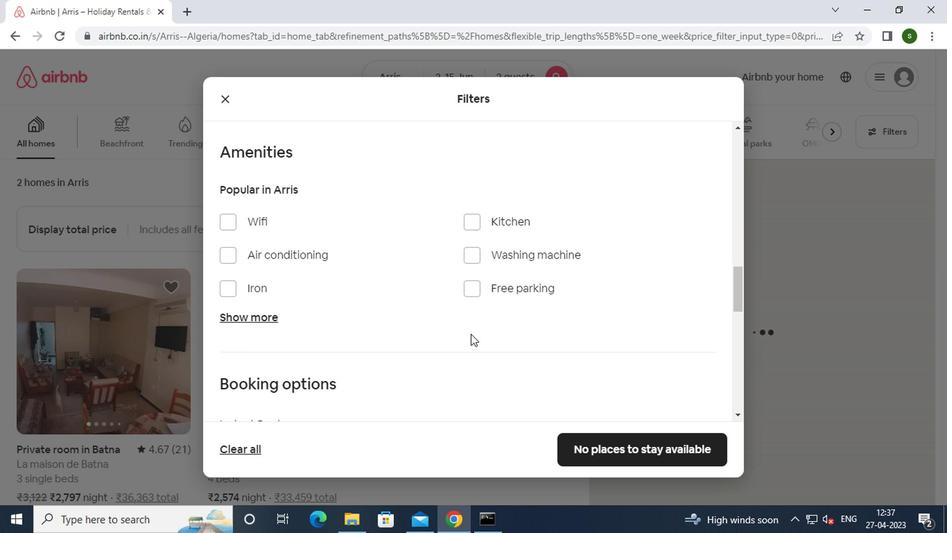 
Action: Mouse moved to (676, 328)
Screenshot: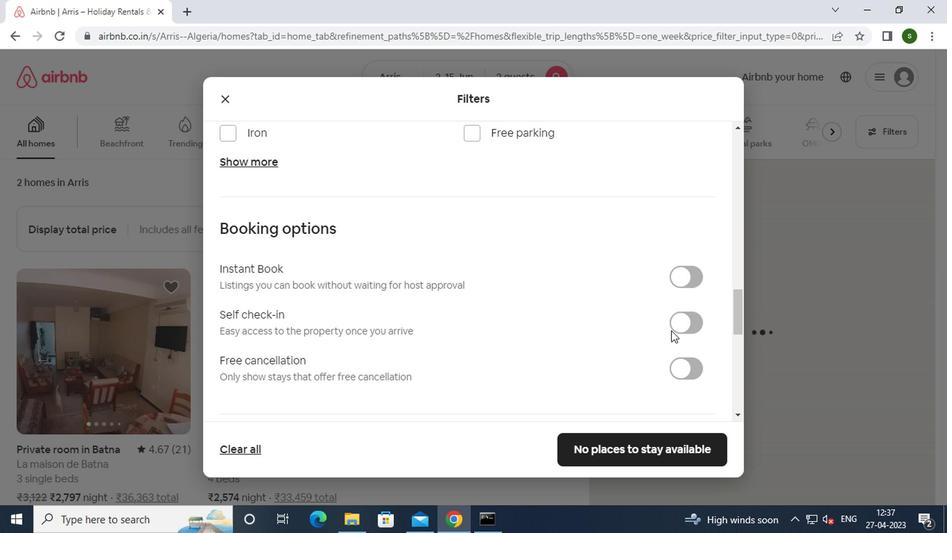 
Action: Mouse pressed left at (676, 328)
Screenshot: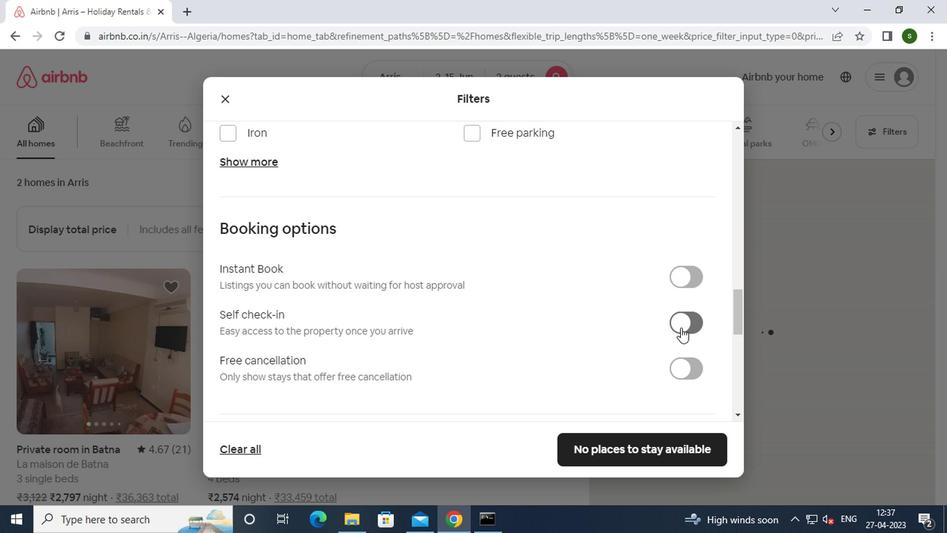
Action: Mouse moved to (647, 454)
Screenshot: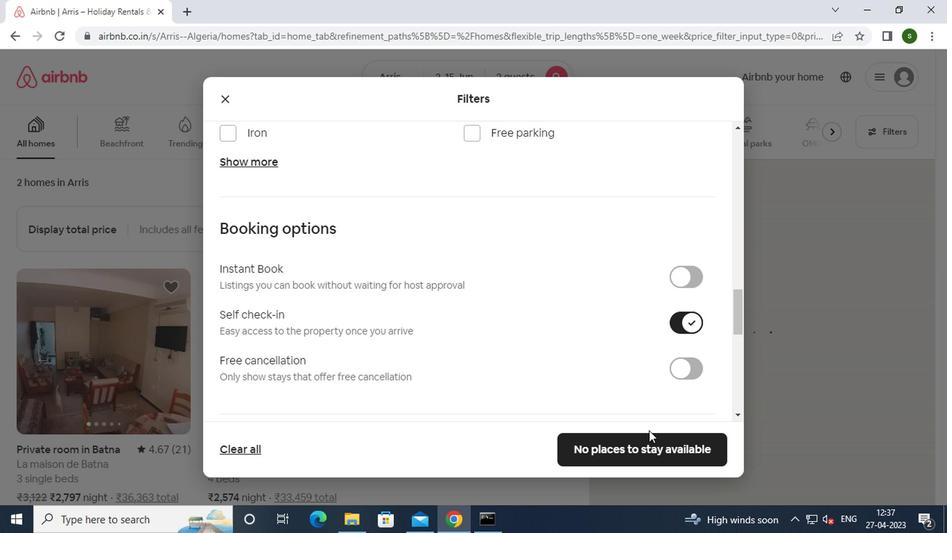 
Action: Mouse pressed left at (647, 454)
Screenshot: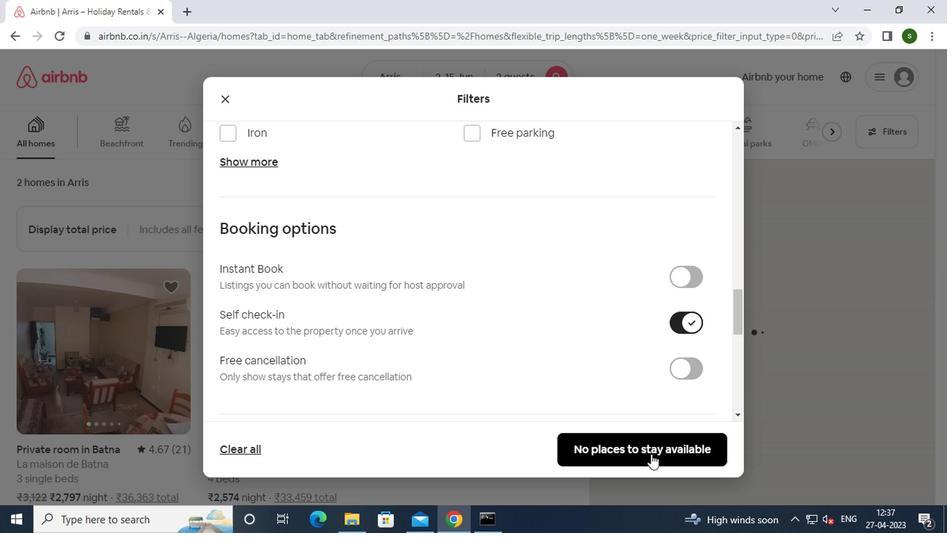 
